 Task: Use the formula "COUNTIF" in spreadsheet "Project portfolio".
Action: Mouse moved to (385, 438)
Screenshot: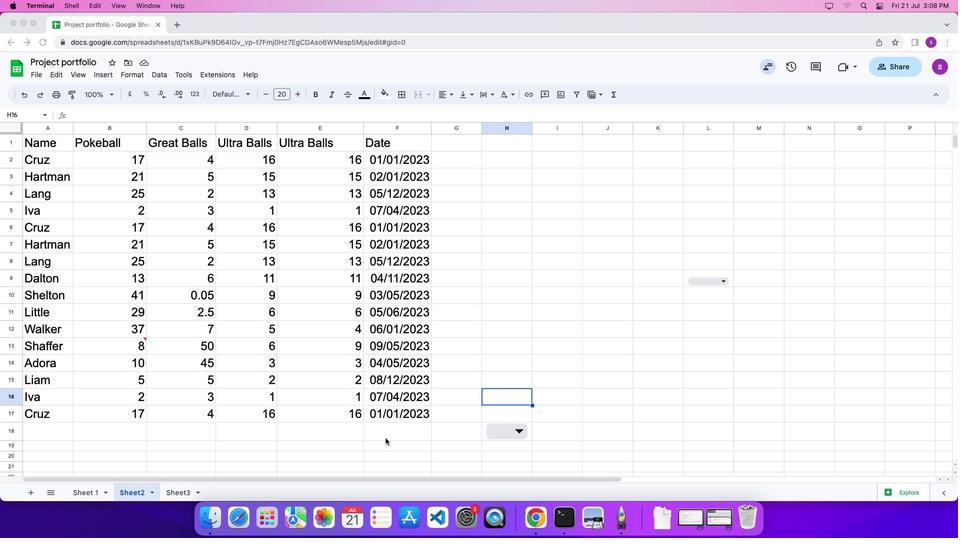 
Action: Mouse pressed left at (385, 438)
Screenshot: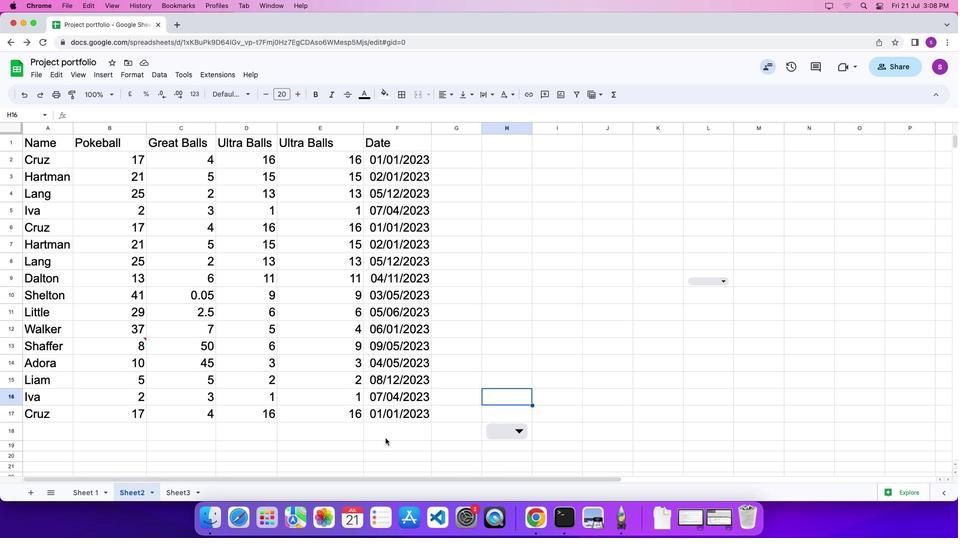 
Action: Mouse moved to (385, 438)
Screenshot: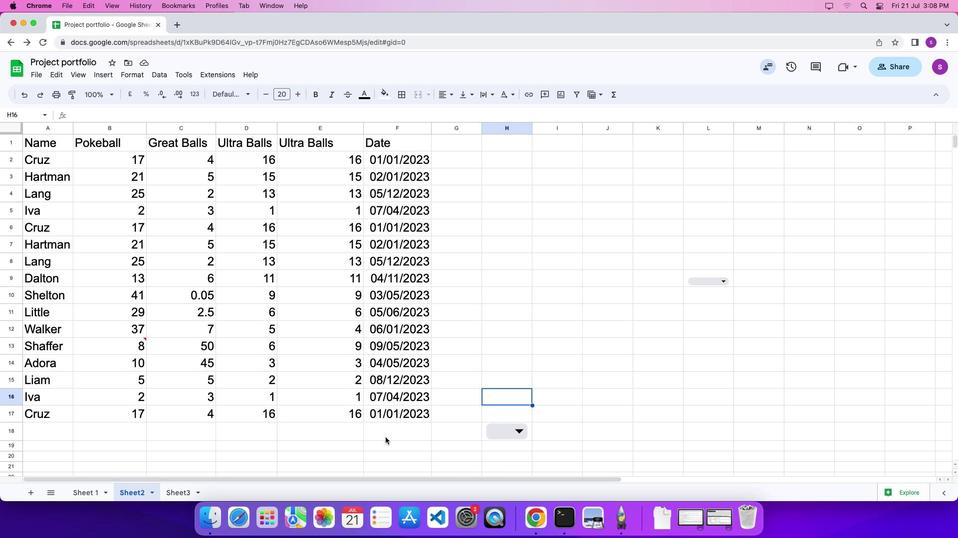 
Action: Mouse pressed left at (385, 438)
Screenshot: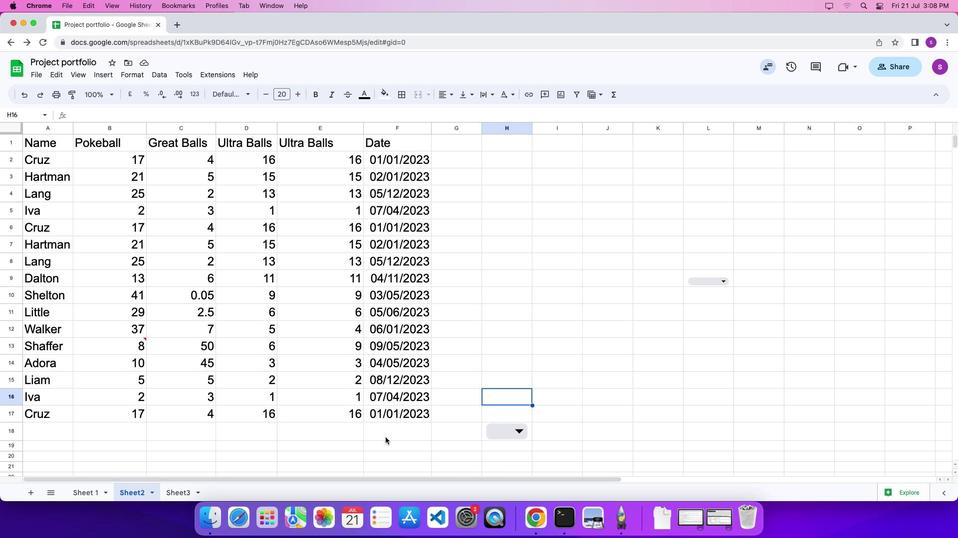 
Action: Mouse moved to (387, 436)
Screenshot: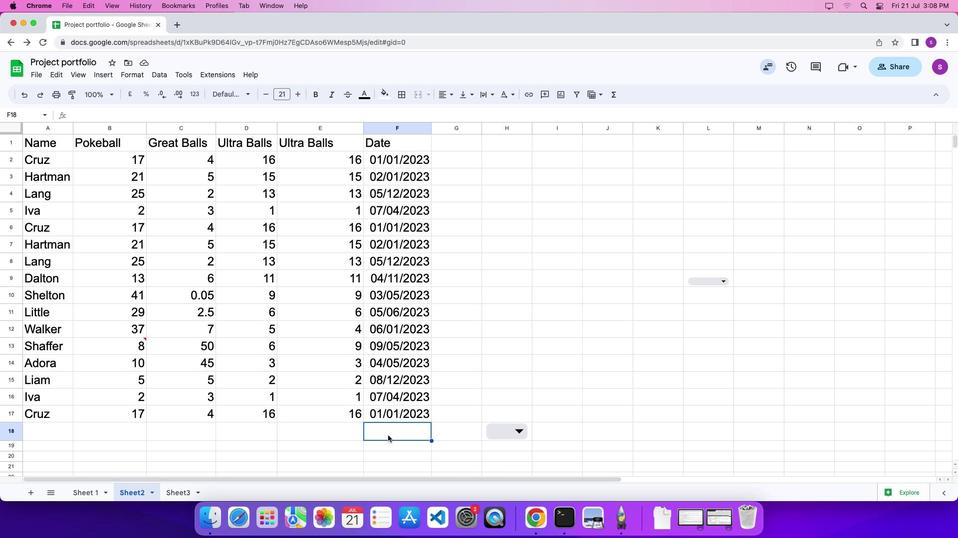 
Action: Key pressed '='
Screenshot: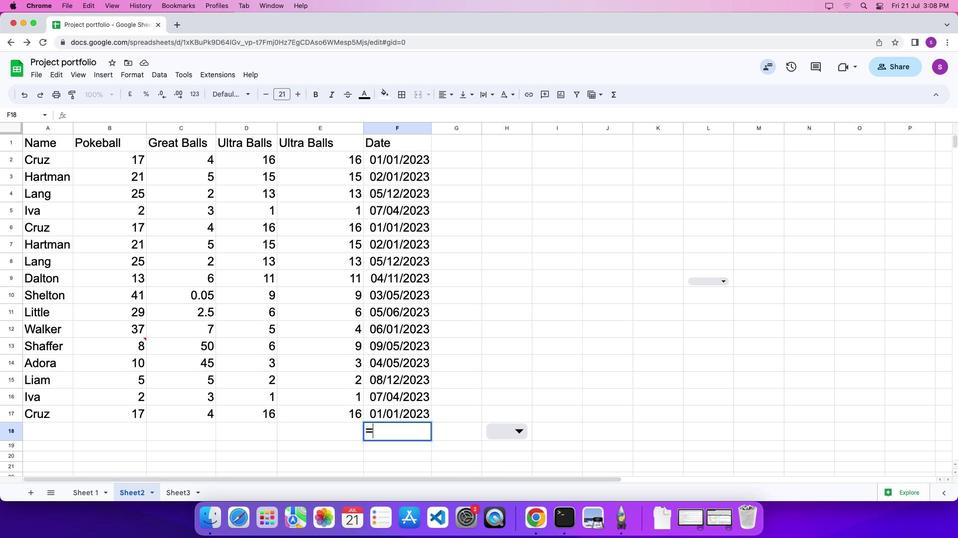 
Action: Mouse moved to (610, 93)
Screenshot: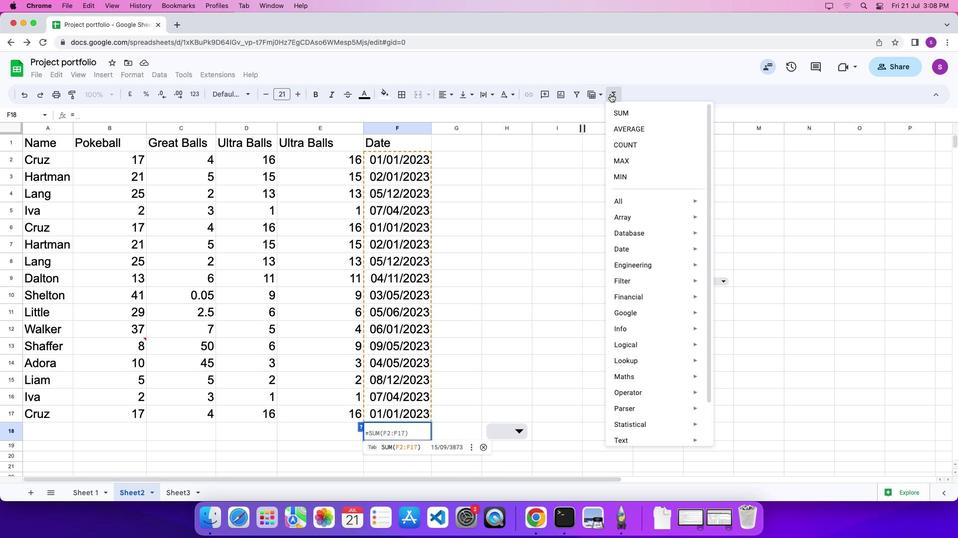 
Action: Mouse pressed left at (610, 93)
Screenshot: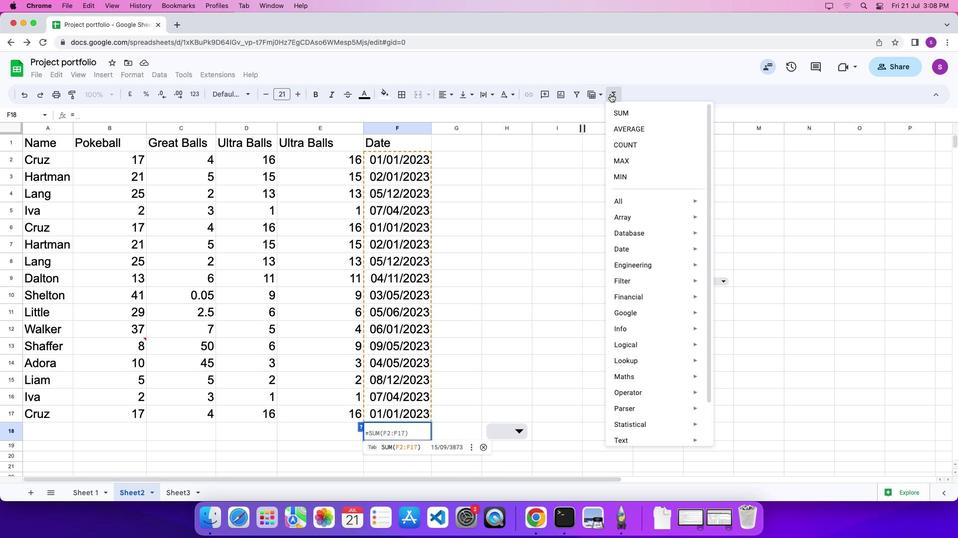
Action: Mouse moved to (779, 436)
Screenshot: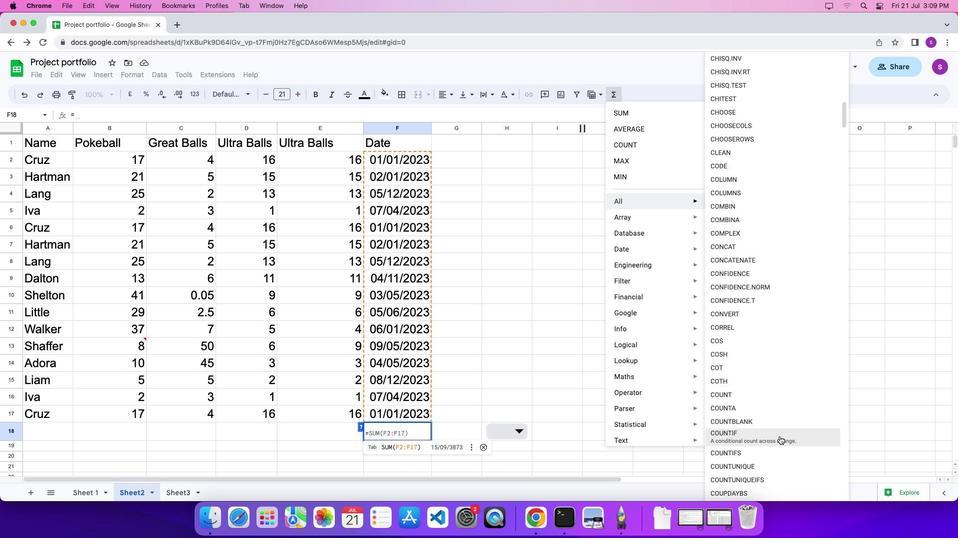 
Action: Mouse pressed left at (779, 436)
Screenshot: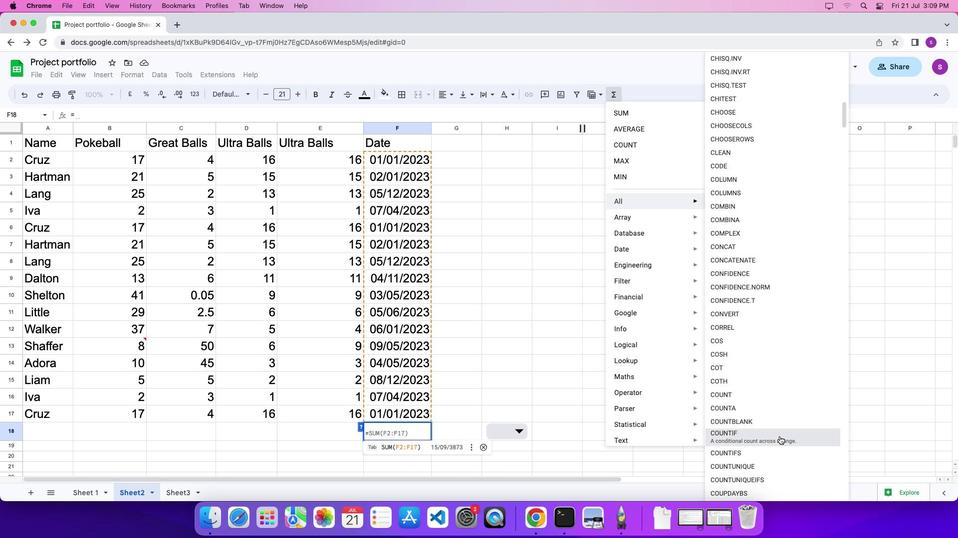 
Action: Mouse moved to (49, 158)
Screenshot: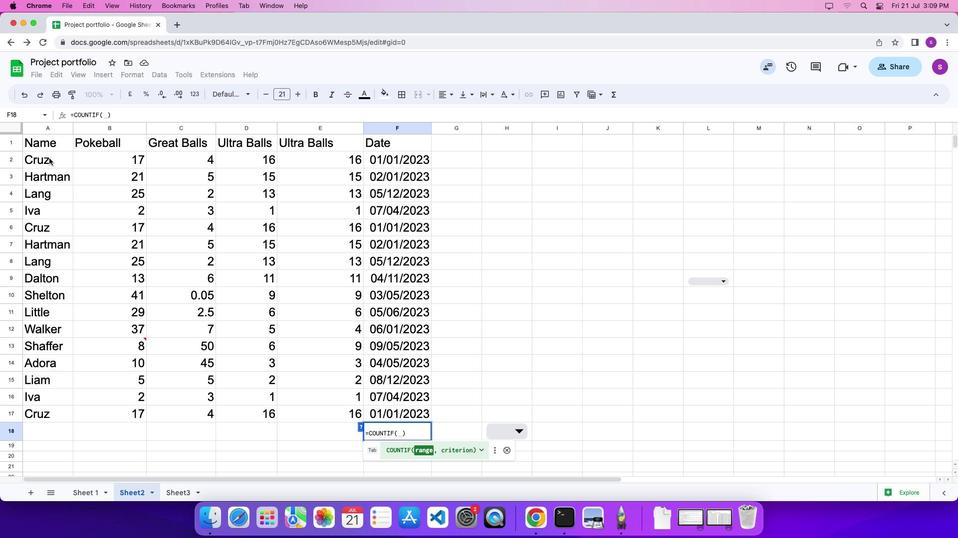 
Action: Mouse pressed left at (49, 158)
Screenshot: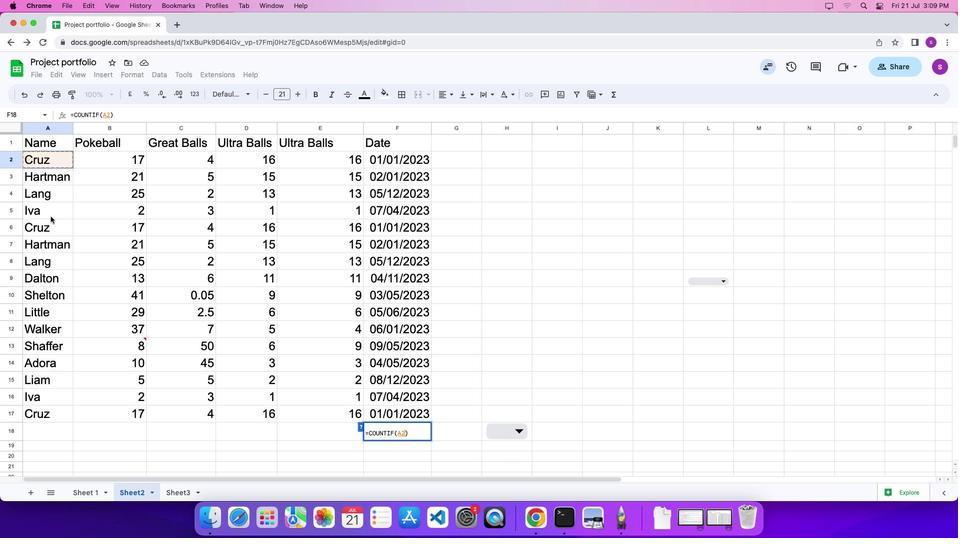 
Action: Mouse moved to (407, 435)
Screenshot: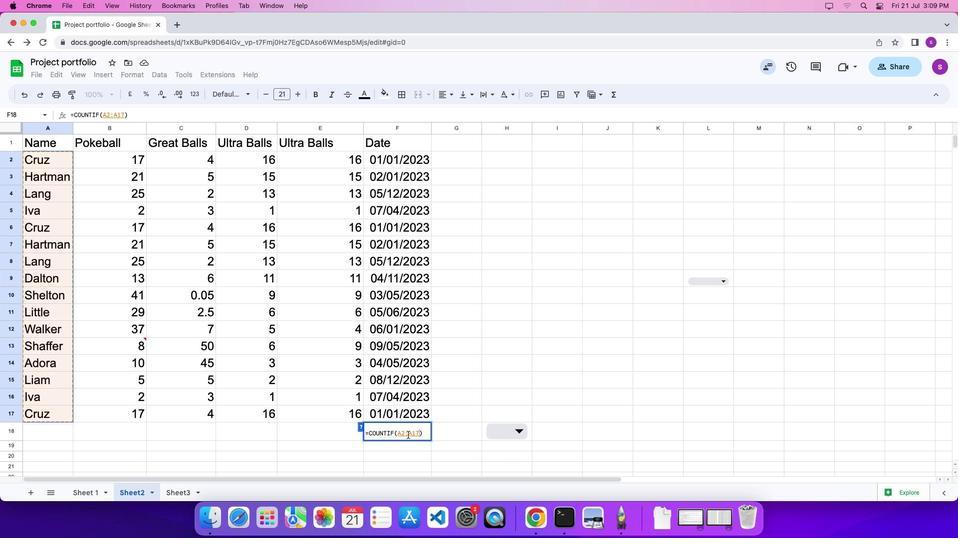
Action: Mouse pressed left at (407, 435)
Screenshot: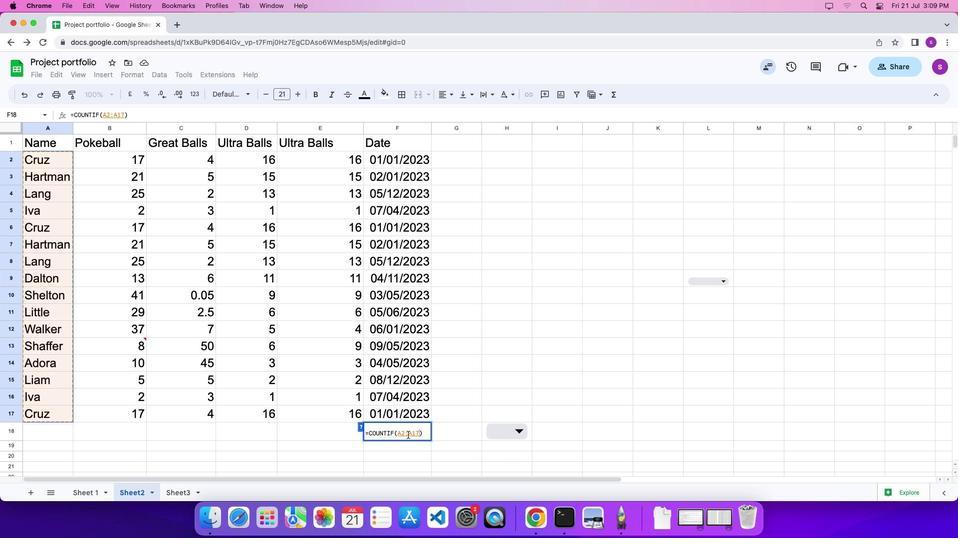 
Action: Mouse moved to (417, 438)
Screenshot: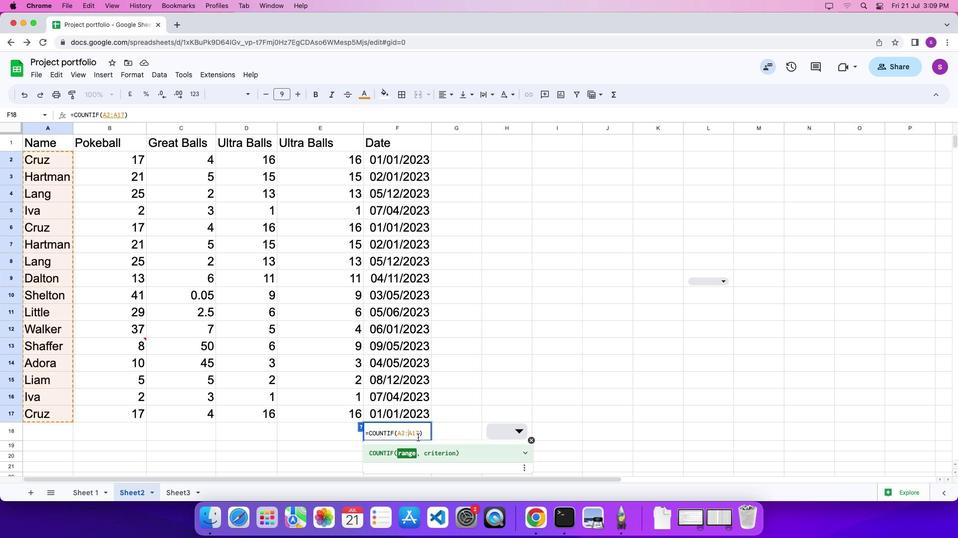 
Action: Key pressed Key.rightKey.rightKey.rightKey.rightKey.left','Key.shift_r'"'Key.shift'C''r''u''z'Key.shift_r'"'
Screenshot: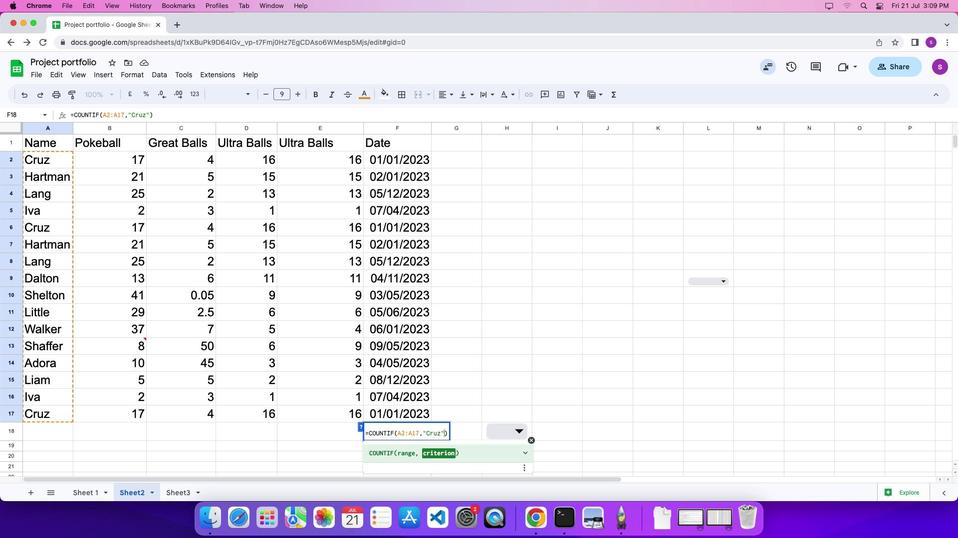 
Action: Mouse moved to (434, 436)
Screenshot: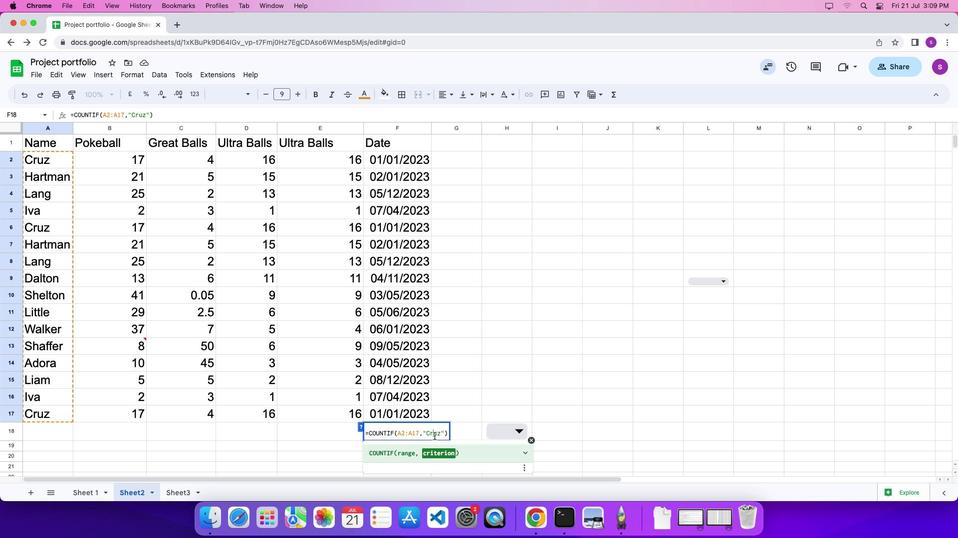 
Action: Mouse pressed left at (434, 436)
Screenshot: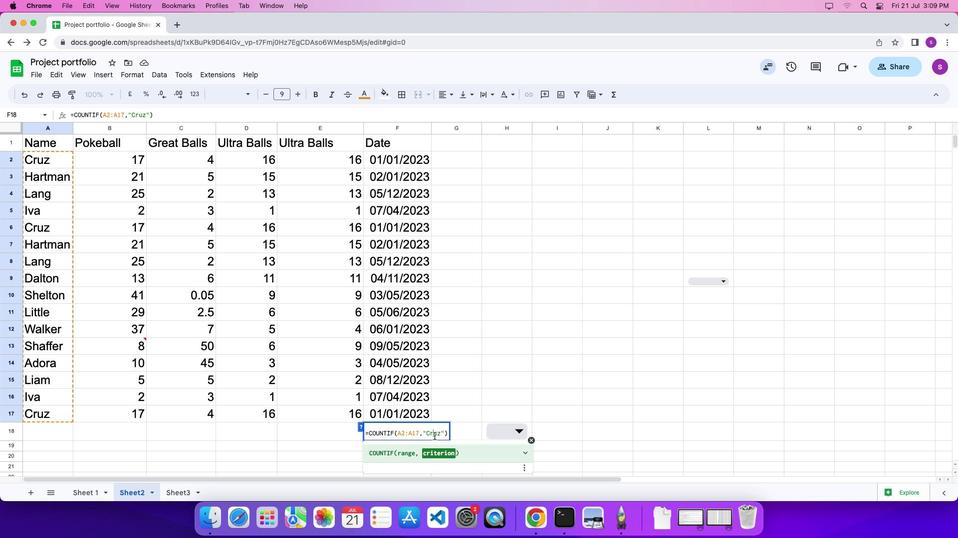 
Action: Mouse moved to (441, 452)
Screenshot: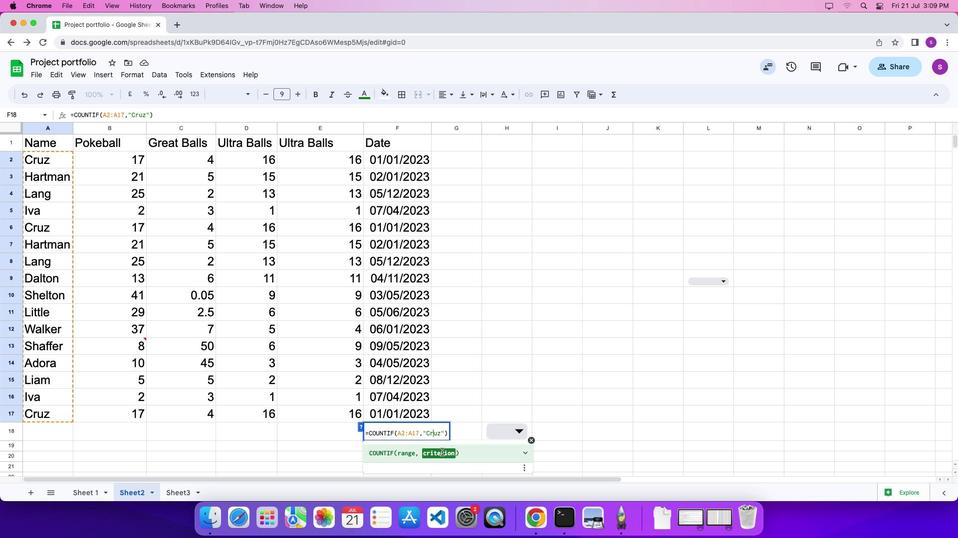 
Action: Key pressed Key.rightKey.rightKey.rightKey.rightKey.enter
Screenshot: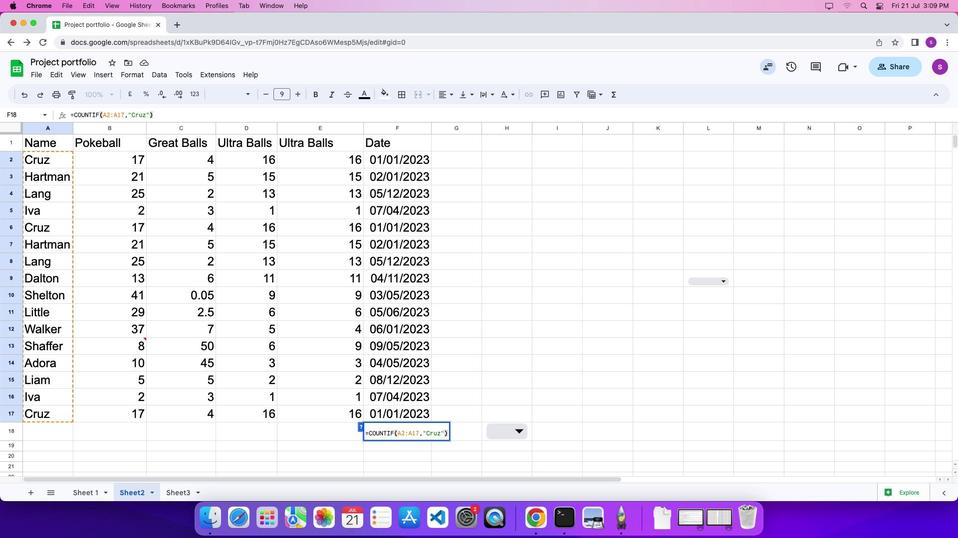 
